 Task: Create Card Card0000000392 in Board Board0000000098 in Workspace WS0000000033 in Trello. Create Card Card0000000393 in Board Board0000000099 in Workspace WS0000000033 in Trello. Create Card Card0000000394 in Board Board0000000099 in Workspace WS0000000033 in Trello. Create Card Card0000000395 in Board Board0000000099 in Workspace WS0000000033 in Trello. Create Card Card0000000396 in Board Board0000000099 in Workspace WS0000000033 in Trello
Action: Mouse moved to (242, 257)
Screenshot: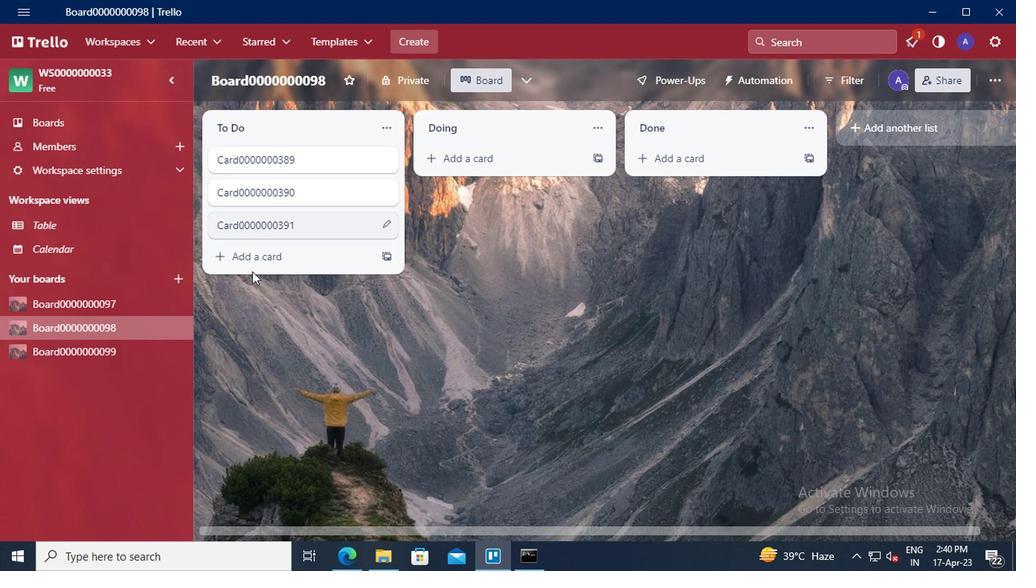 
Action: Mouse pressed left at (242, 257)
Screenshot: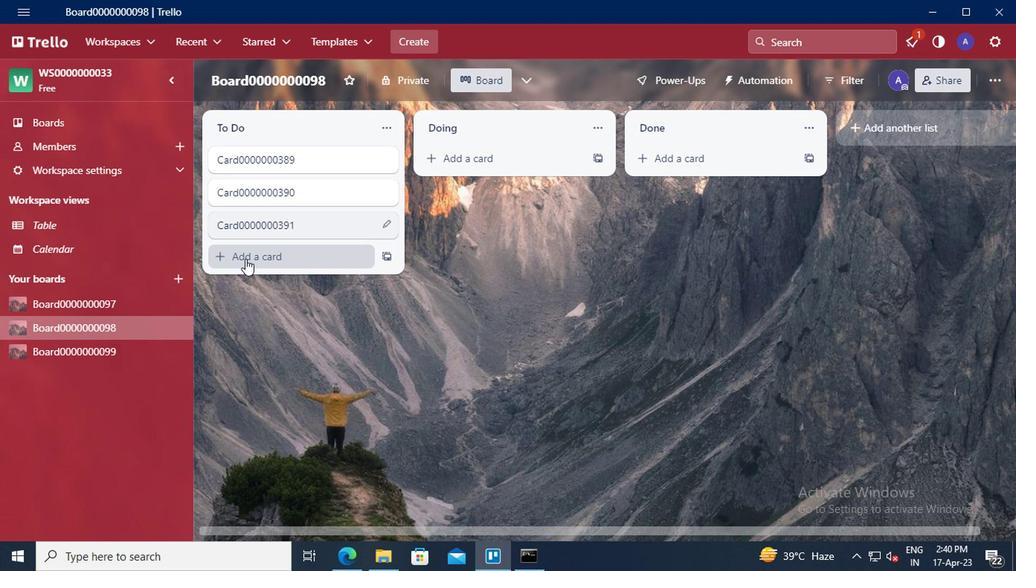 
Action: Mouse moved to (228, 259)
Screenshot: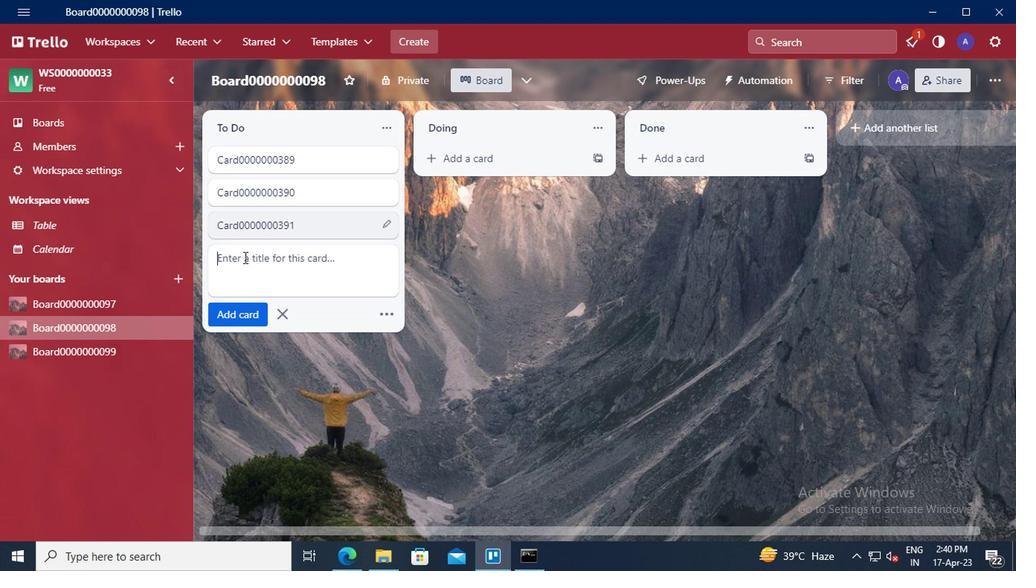
Action: Mouse pressed left at (228, 259)
Screenshot: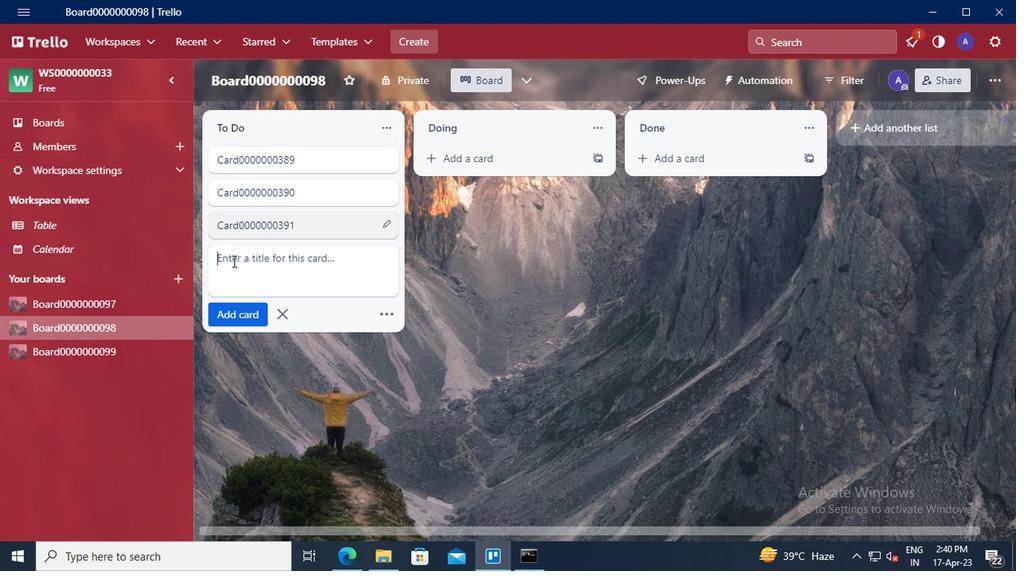 
Action: Key pressed <Key.shift>CARD0000000392
Screenshot: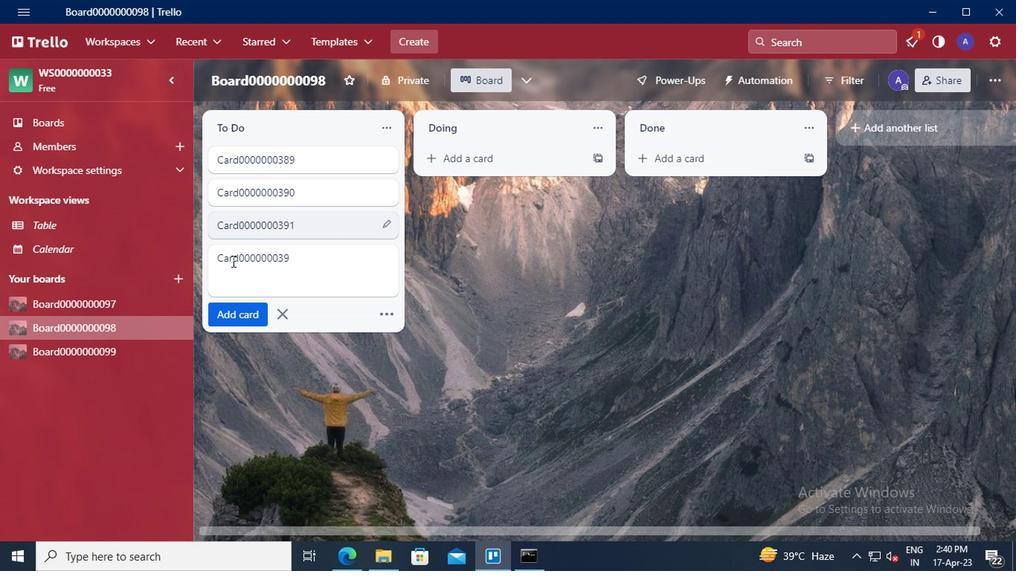 
Action: Mouse moved to (226, 314)
Screenshot: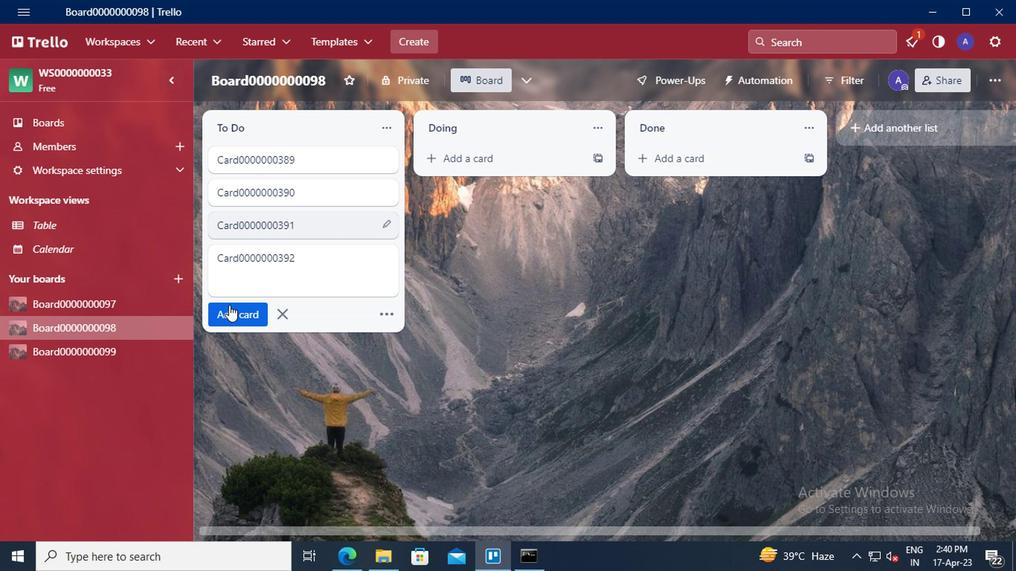
Action: Mouse pressed left at (226, 314)
Screenshot: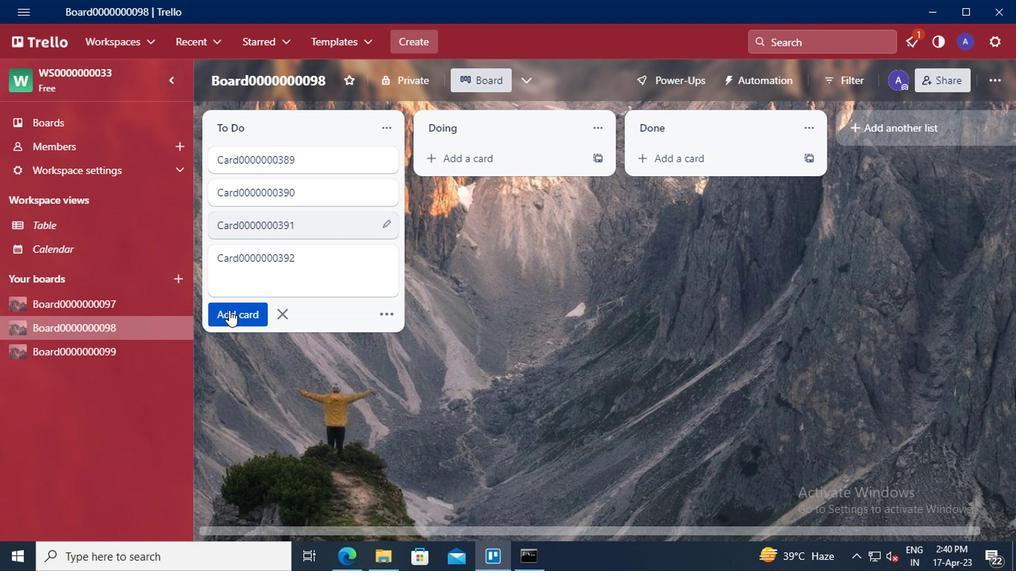 
Action: Mouse moved to (62, 350)
Screenshot: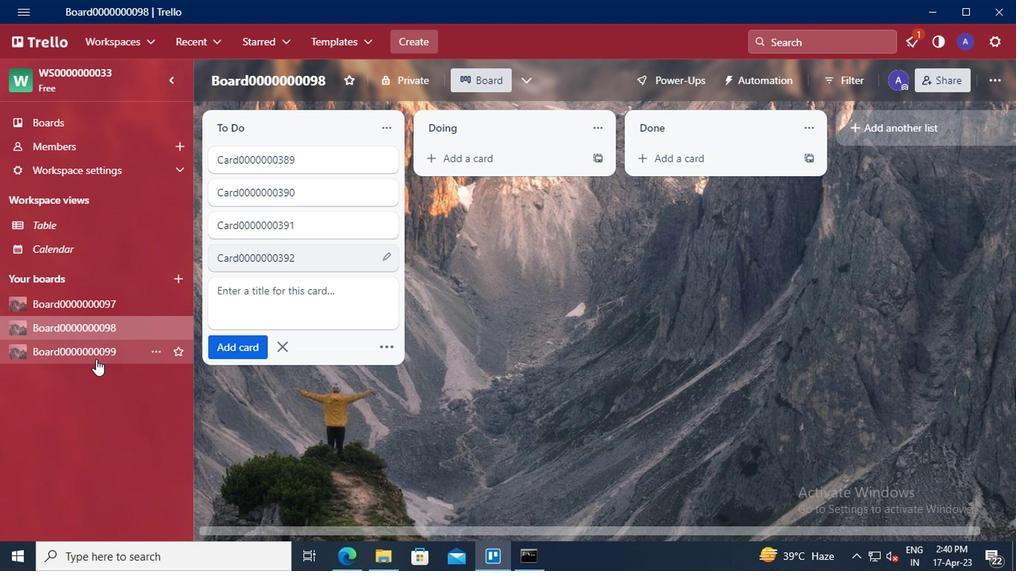 
Action: Mouse pressed left at (62, 350)
Screenshot: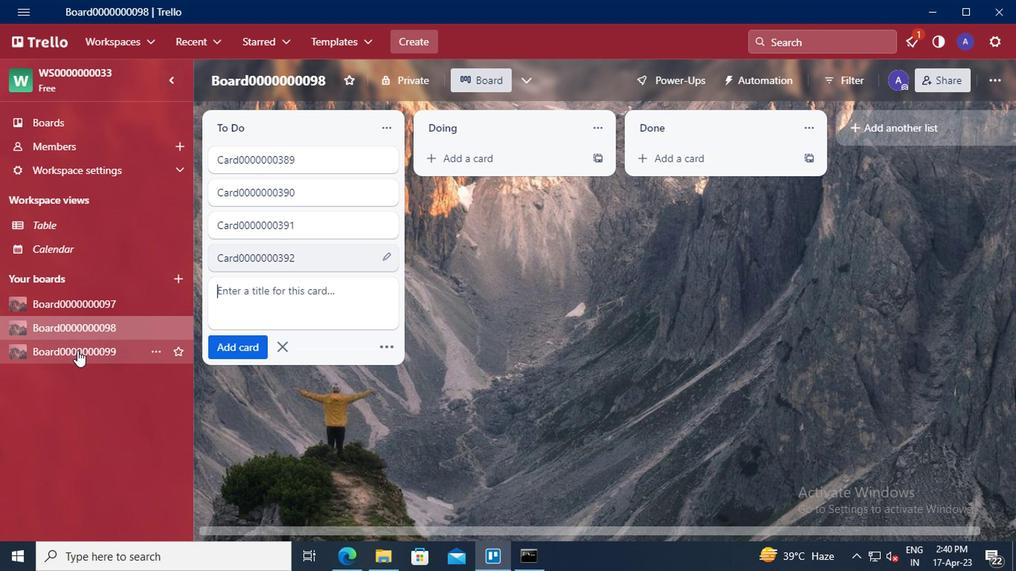 
Action: Mouse moved to (244, 191)
Screenshot: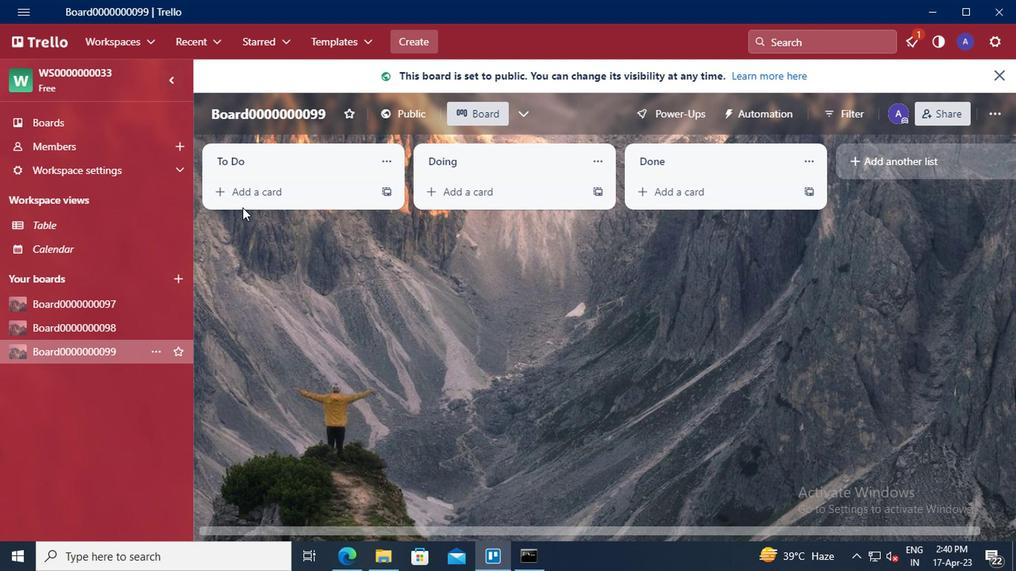 
Action: Mouse pressed left at (244, 191)
Screenshot: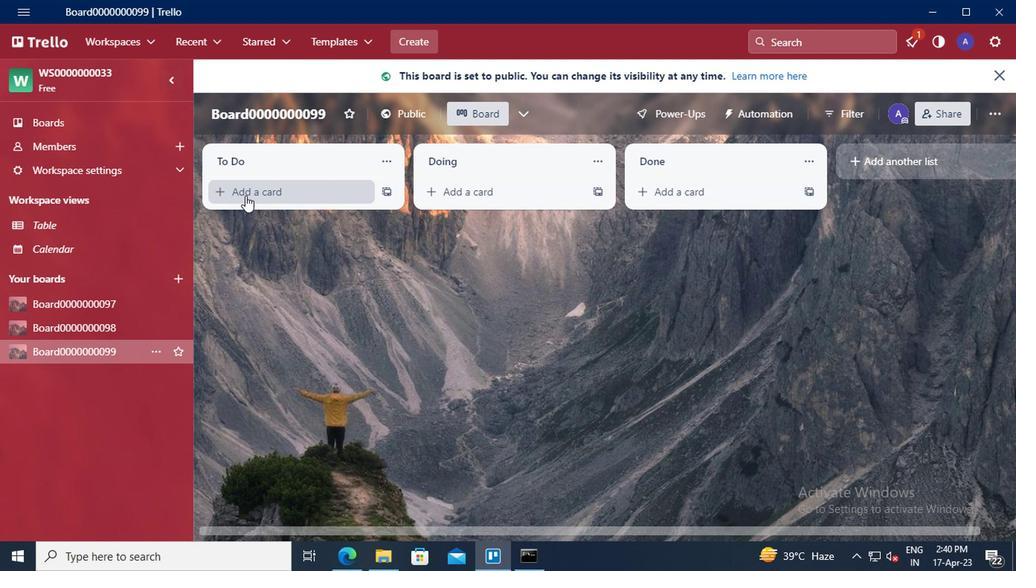 
Action: Mouse moved to (242, 196)
Screenshot: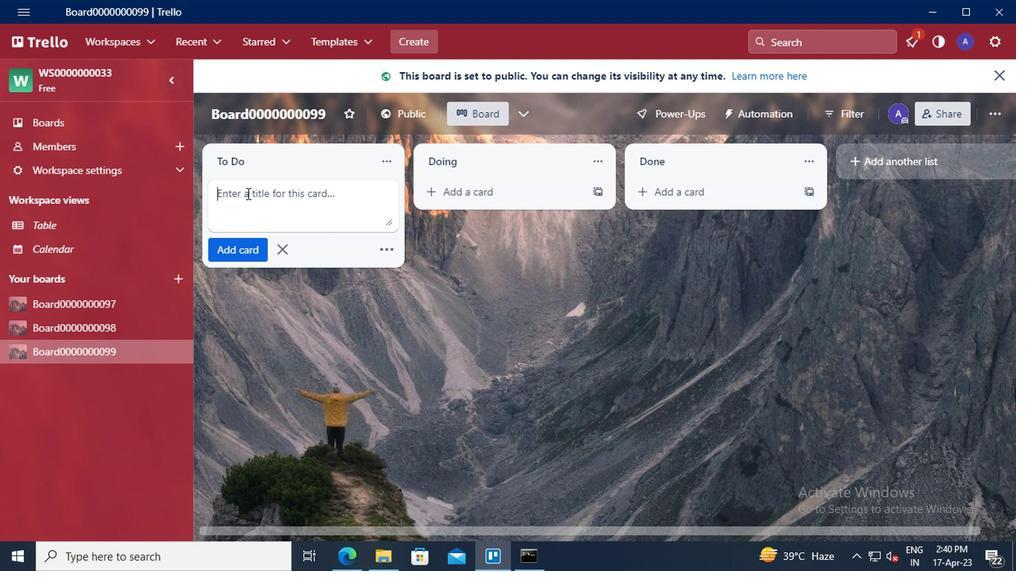 
Action: Mouse pressed left at (242, 196)
Screenshot: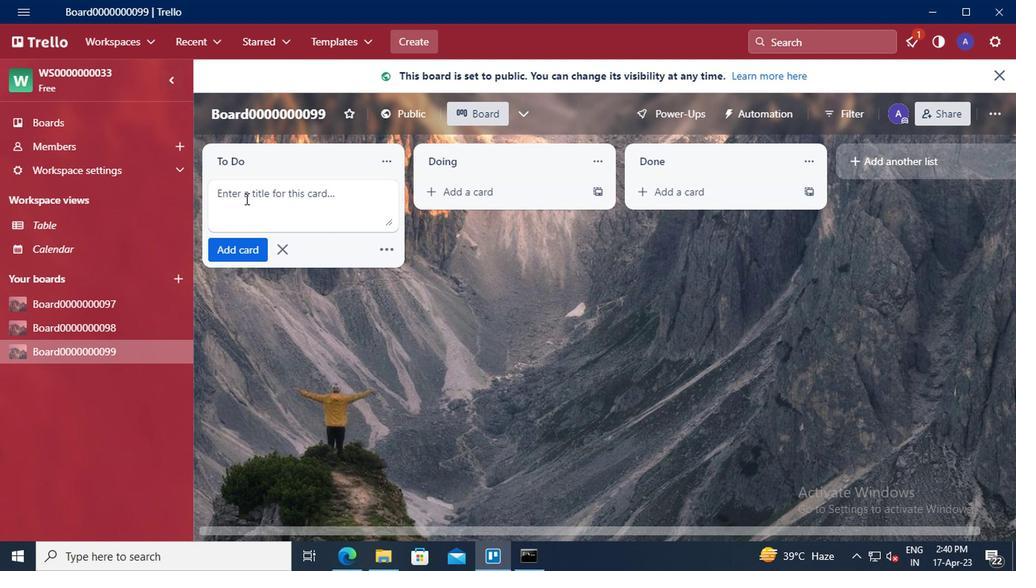 
Action: Key pressed <Key.shift>CARD0000000393
Screenshot: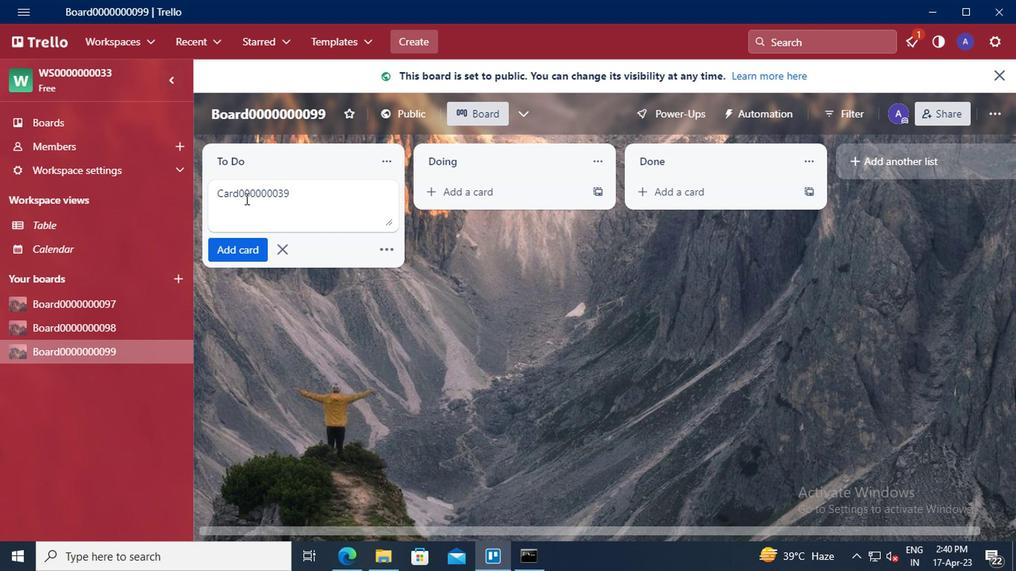 
Action: Mouse moved to (246, 251)
Screenshot: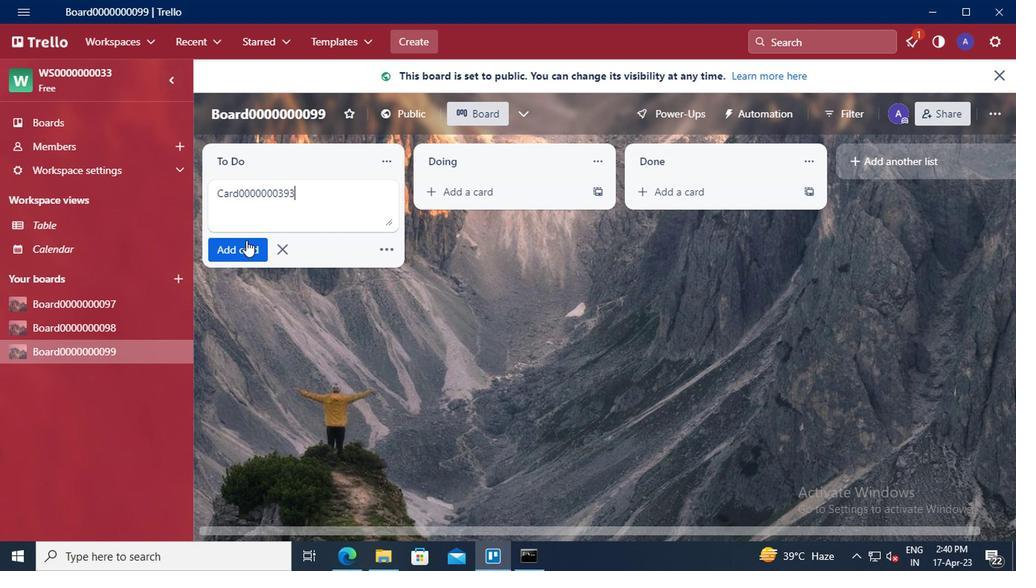 
Action: Mouse pressed left at (246, 251)
Screenshot: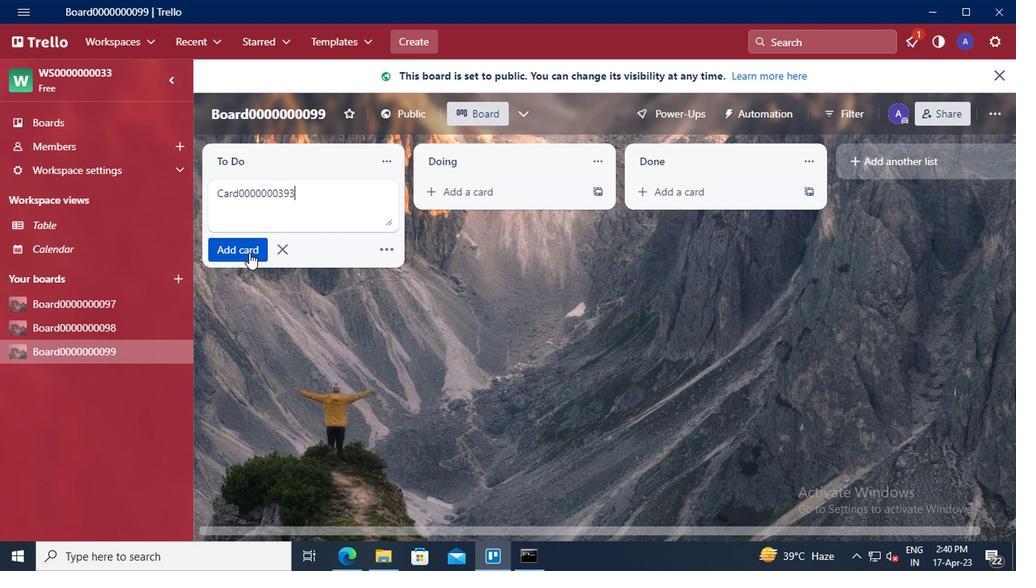 
Action: Mouse moved to (239, 232)
Screenshot: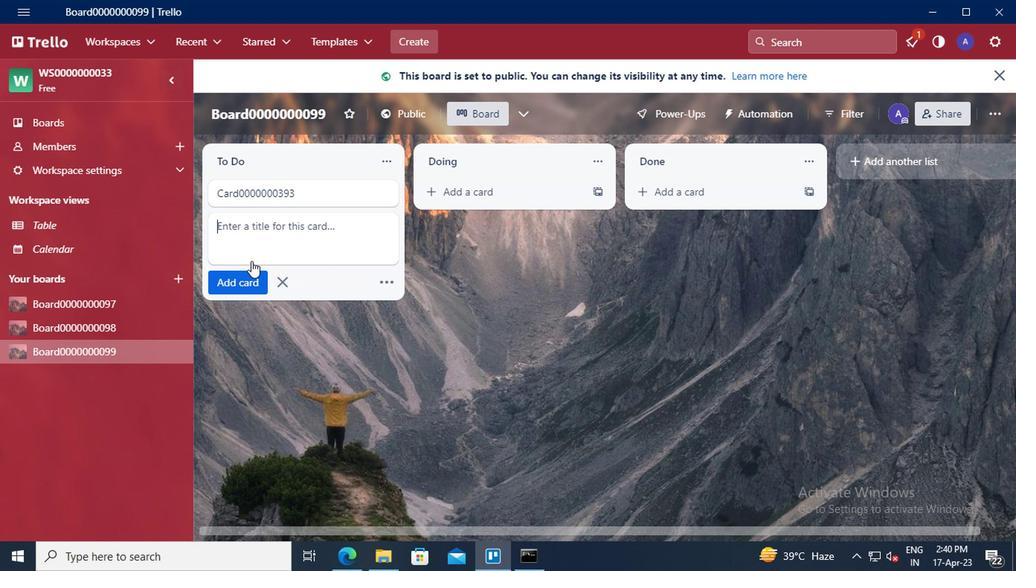 
Action: Mouse pressed left at (239, 232)
Screenshot: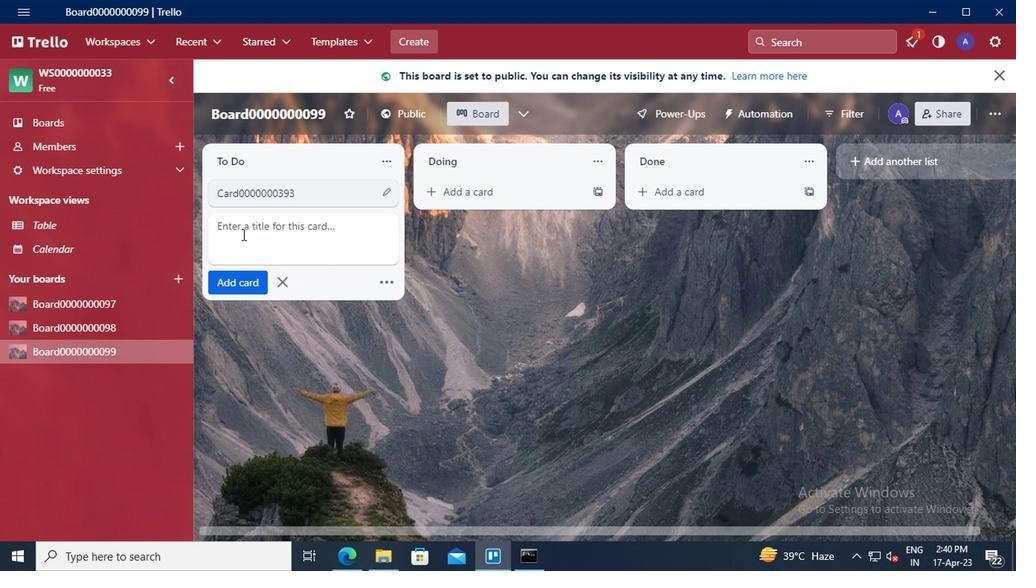 
Action: Key pressed <Key.shift>CARD0000000394
Screenshot: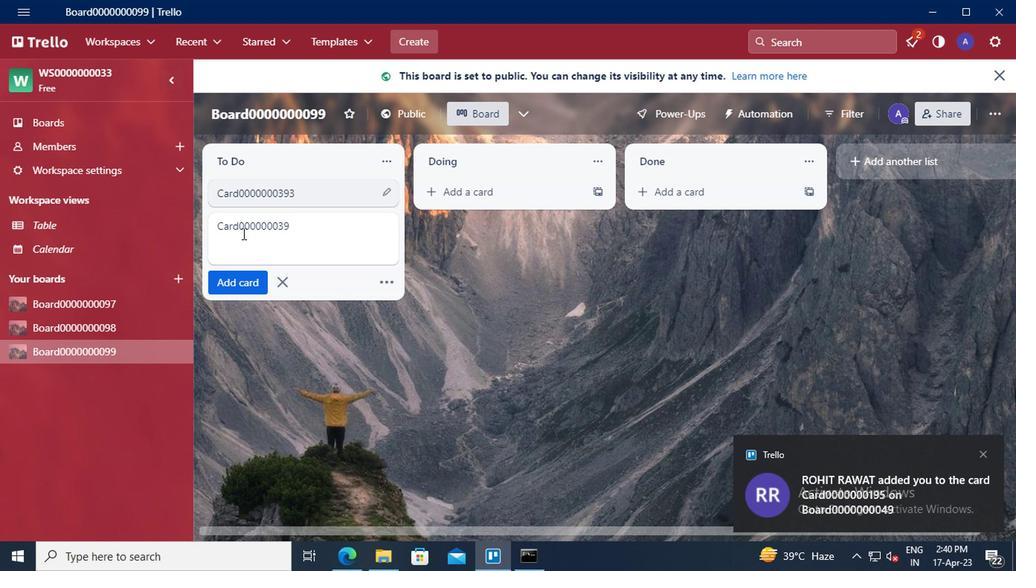 
Action: Mouse moved to (237, 282)
Screenshot: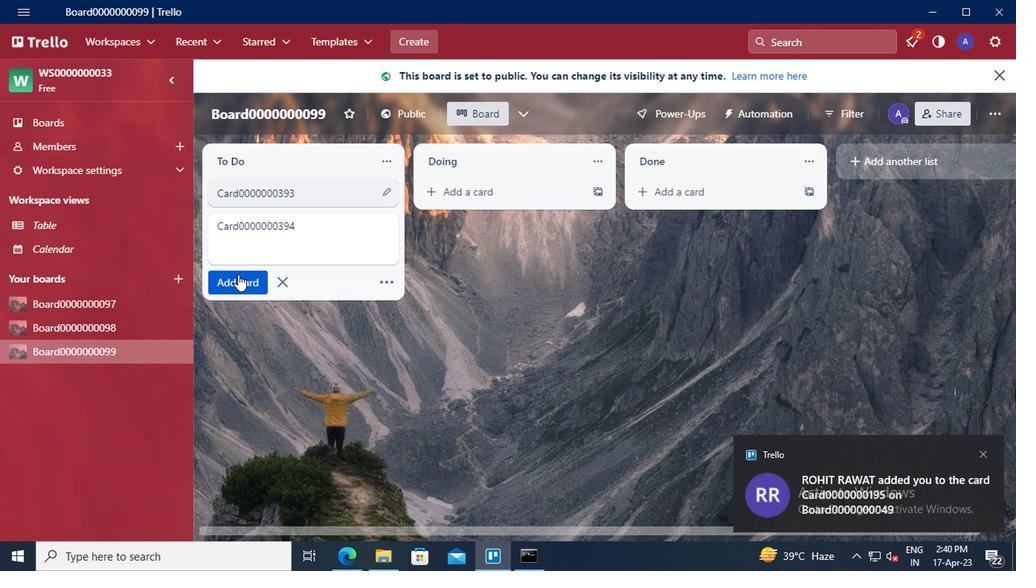 
Action: Mouse pressed left at (237, 282)
Screenshot: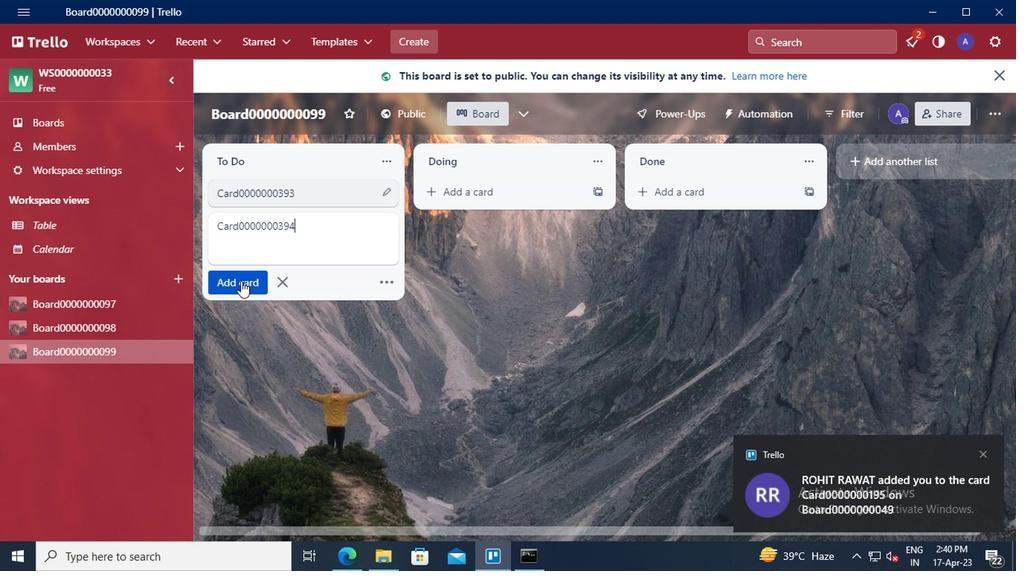 
Action: Mouse moved to (239, 261)
Screenshot: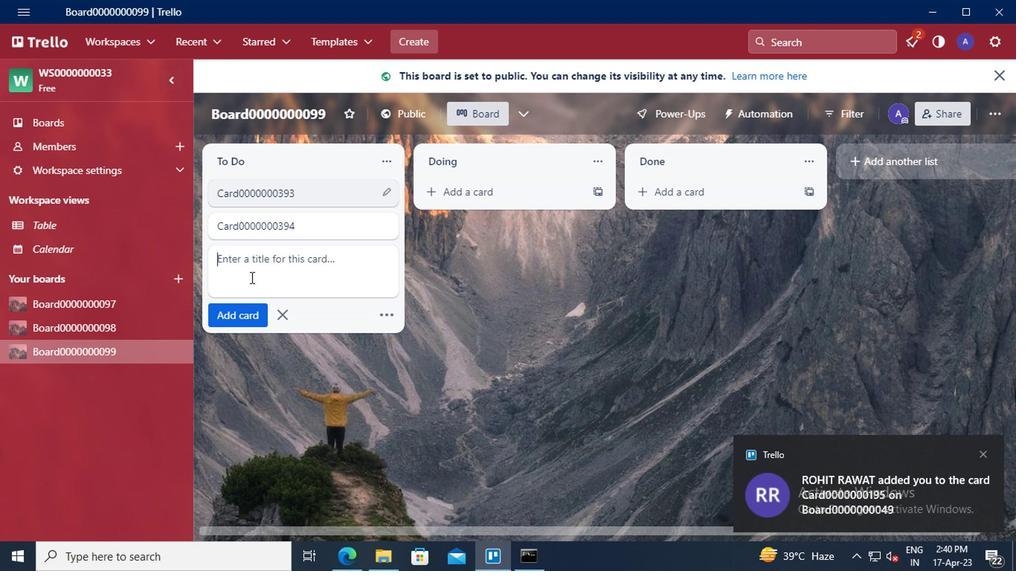 
Action: Mouse pressed left at (239, 261)
Screenshot: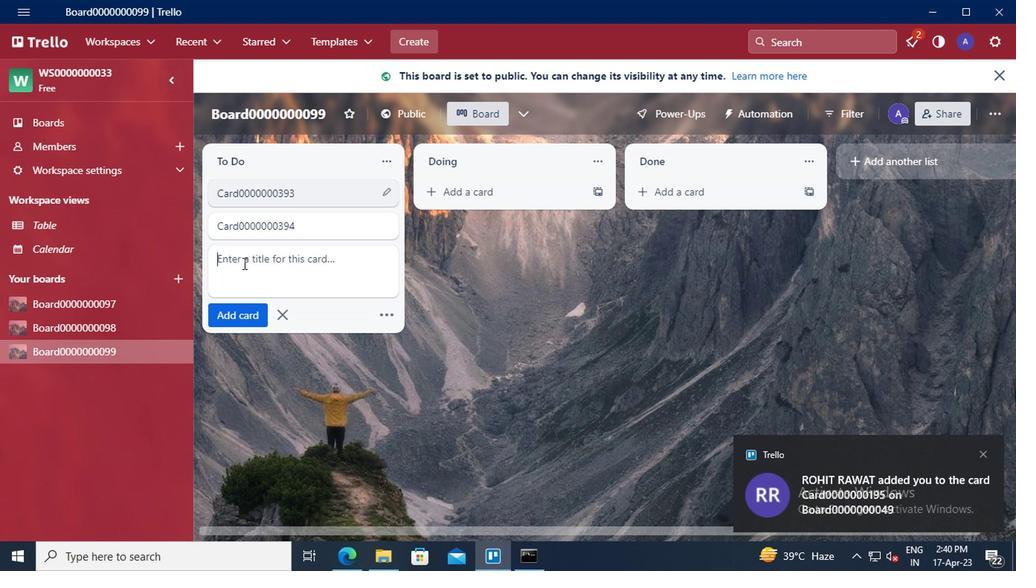 
Action: Key pressed <Key.shift>CARD0000000395
Screenshot: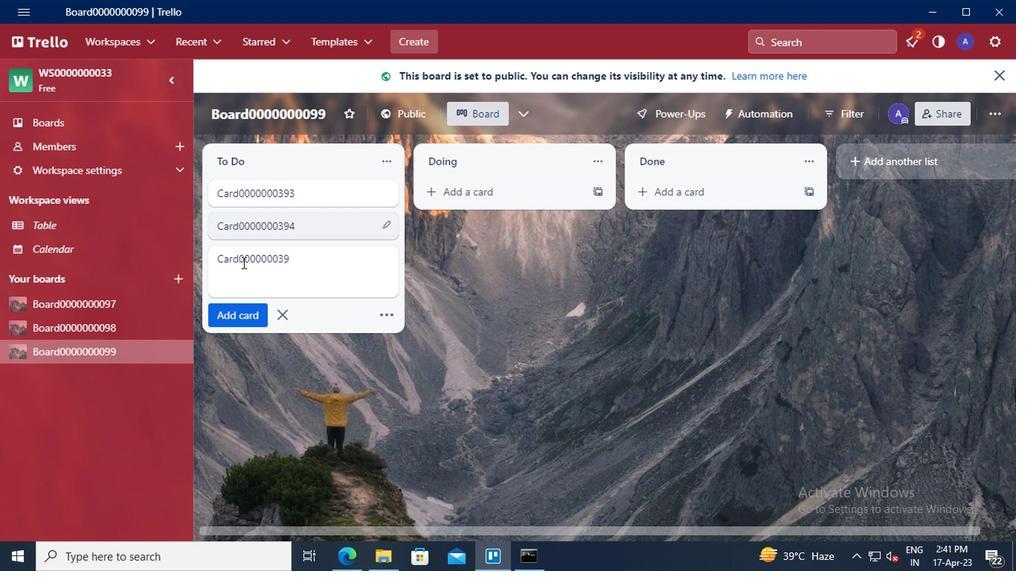 
Action: Mouse moved to (230, 312)
Screenshot: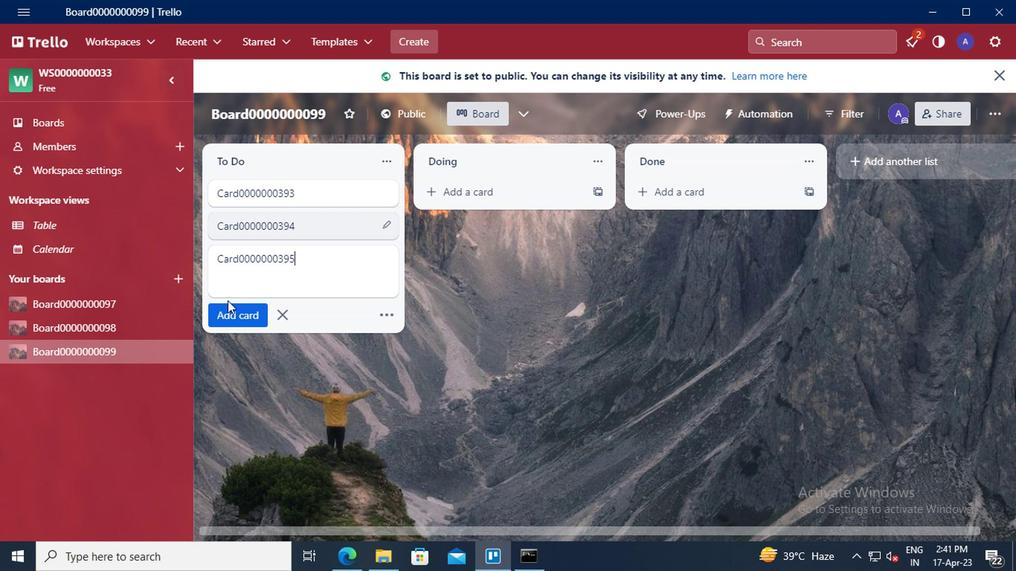 
Action: Mouse pressed left at (230, 312)
Screenshot: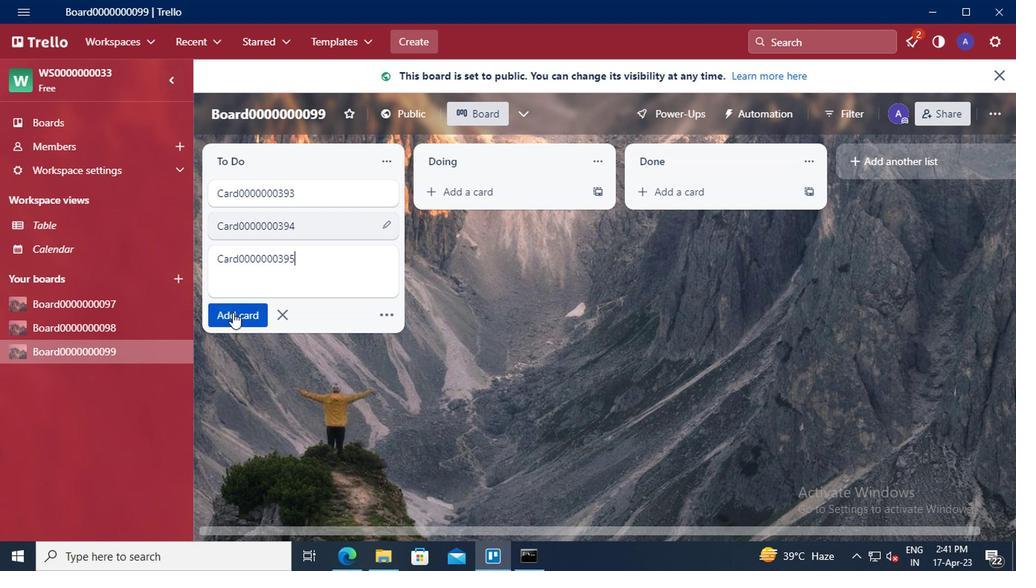 
Action: Mouse moved to (230, 300)
Screenshot: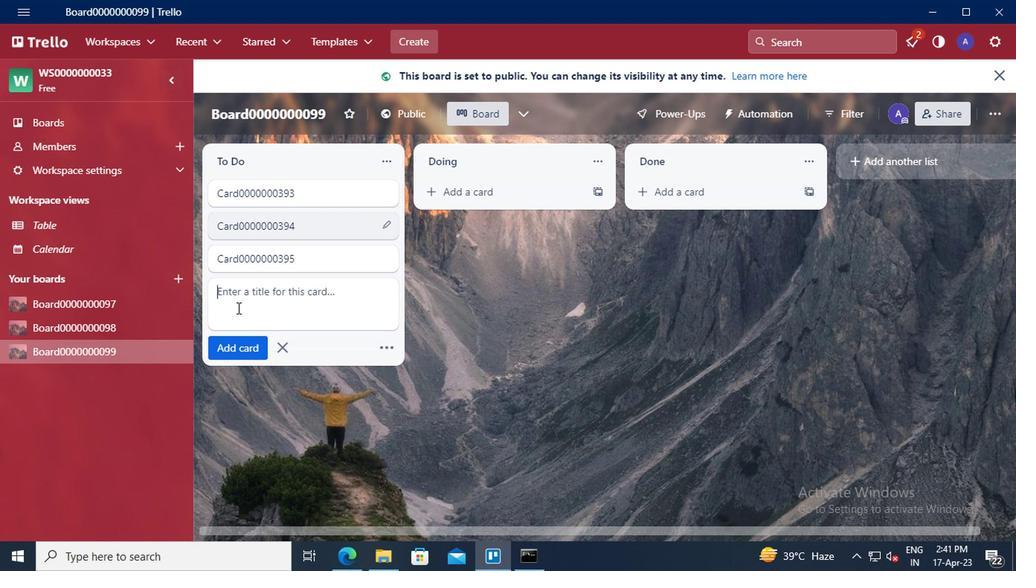 
Action: Mouse pressed left at (230, 300)
Screenshot: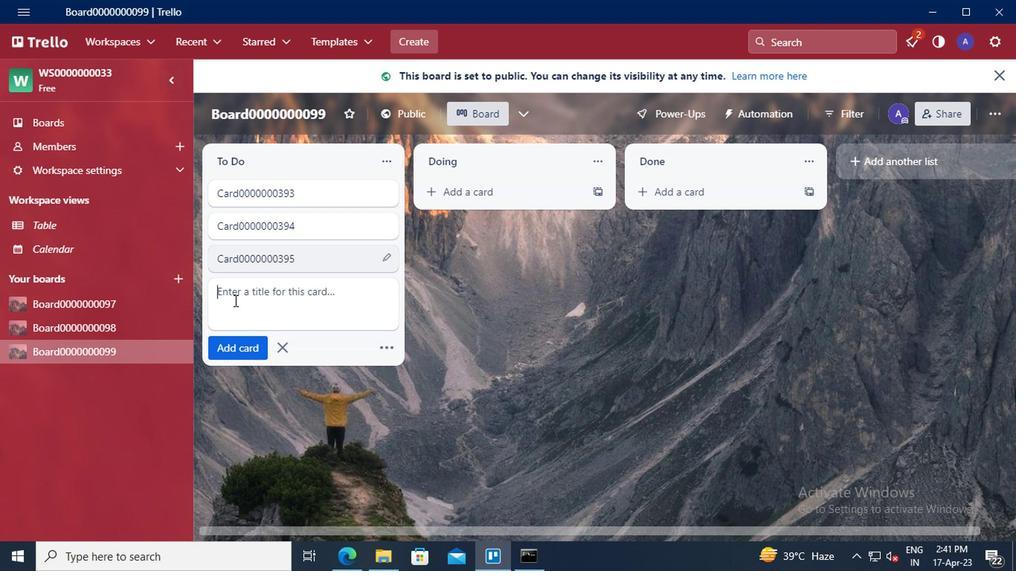 
Action: Key pressed <Key.shift>CARD0000000396
Screenshot: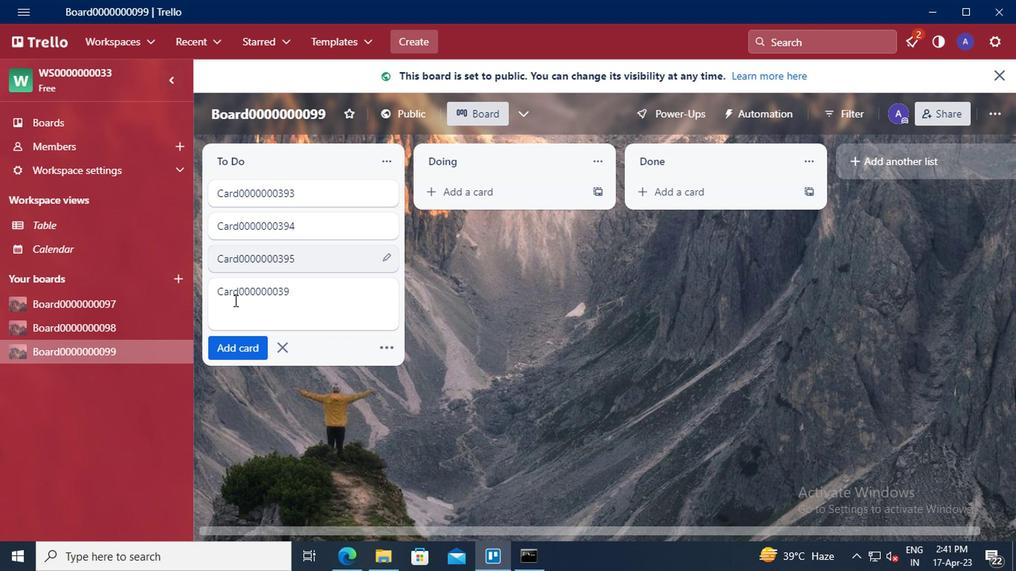 
Action: Mouse moved to (237, 342)
Screenshot: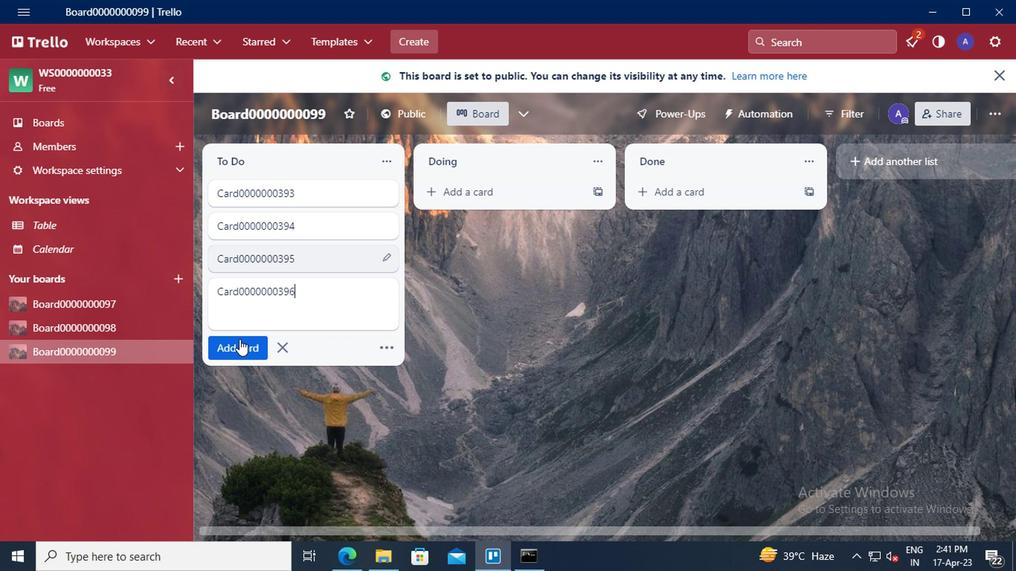 
Action: Mouse pressed left at (237, 342)
Screenshot: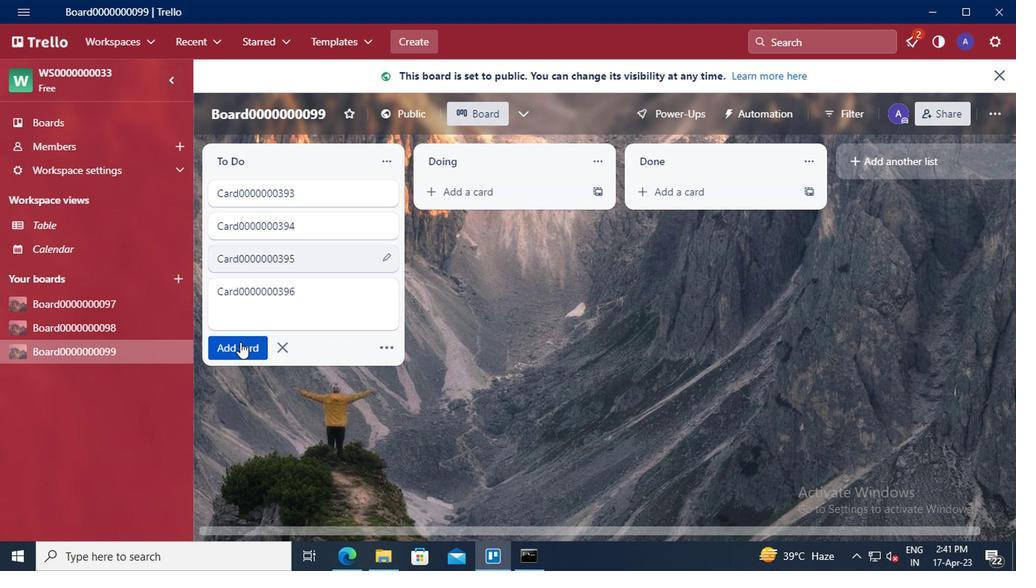 
